 Task: Add Irwin Naturals Maca Root W/ Ashwagandha to the cart.
Action: Mouse moved to (228, 104)
Screenshot: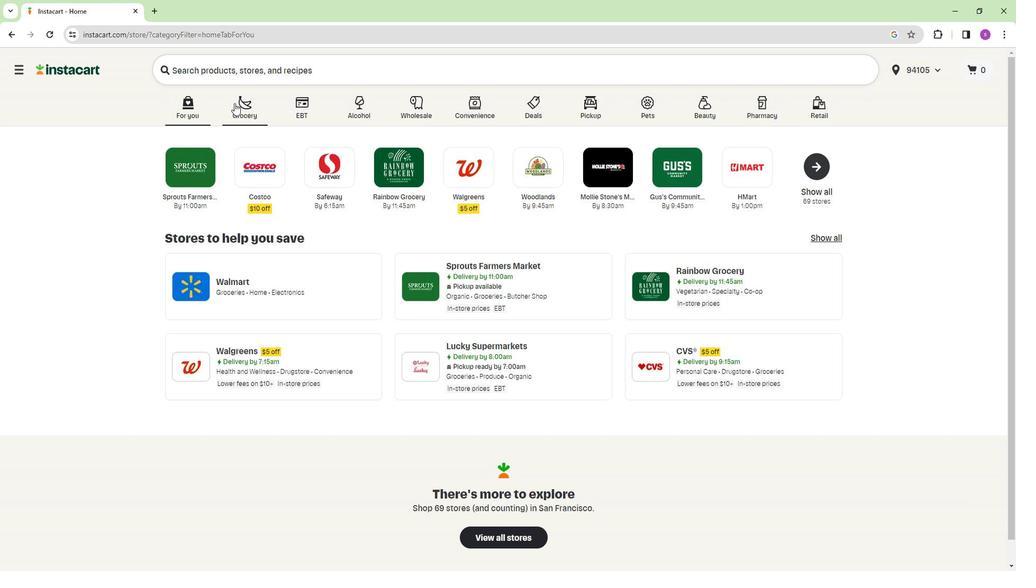 
Action: Mouse pressed left at (228, 104)
Screenshot: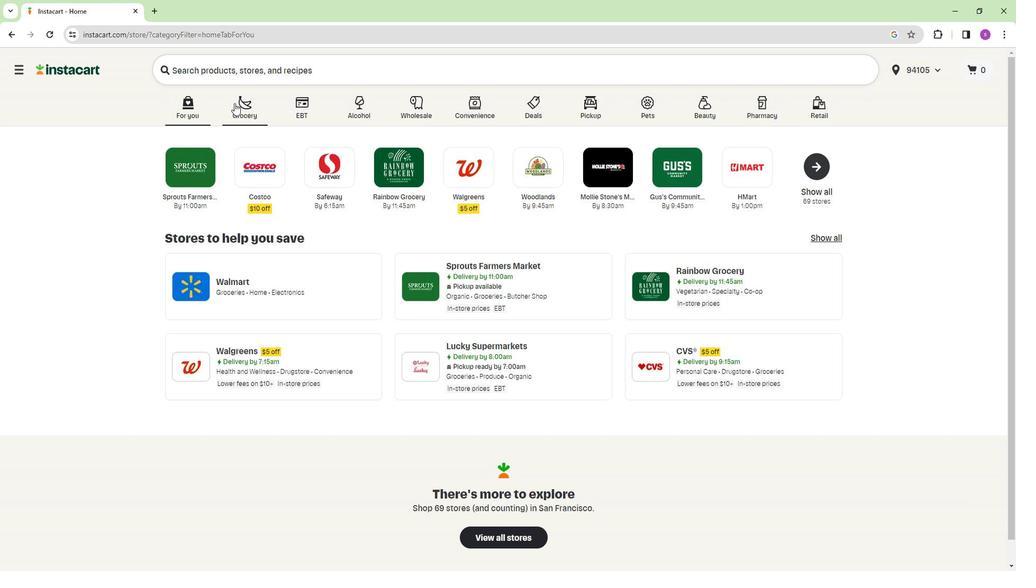 
Action: Mouse moved to (650, 175)
Screenshot: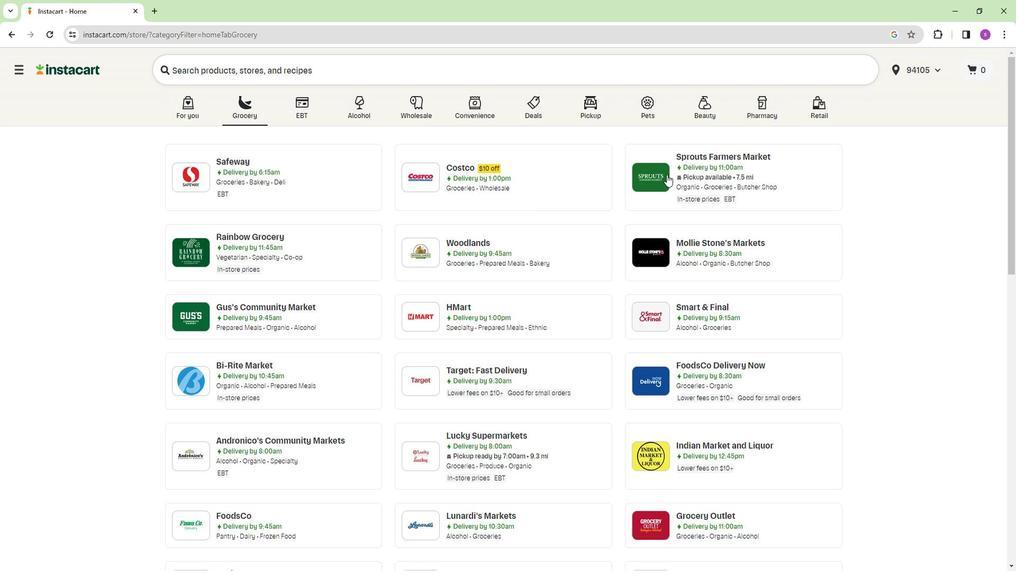 
Action: Mouse pressed left at (650, 175)
Screenshot: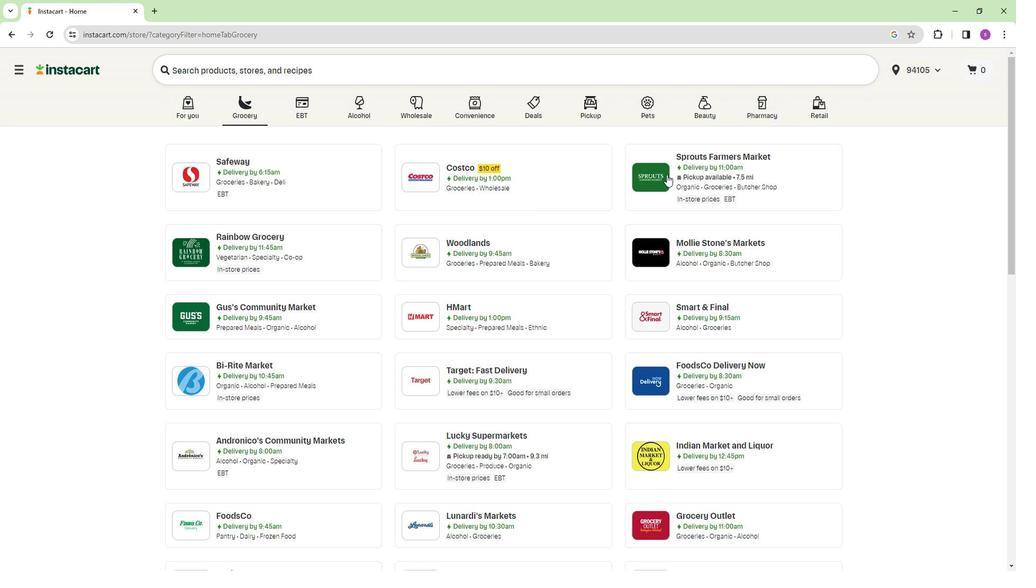 
Action: Mouse moved to (64, 377)
Screenshot: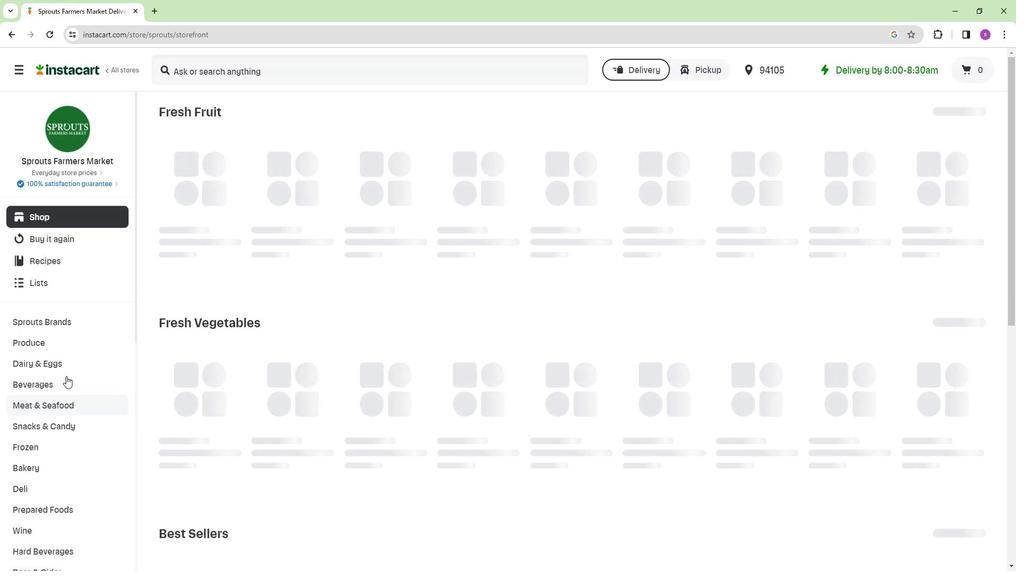 
Action: Mouse scrolled (64, 377) with delta (0, 0)
Screenshot: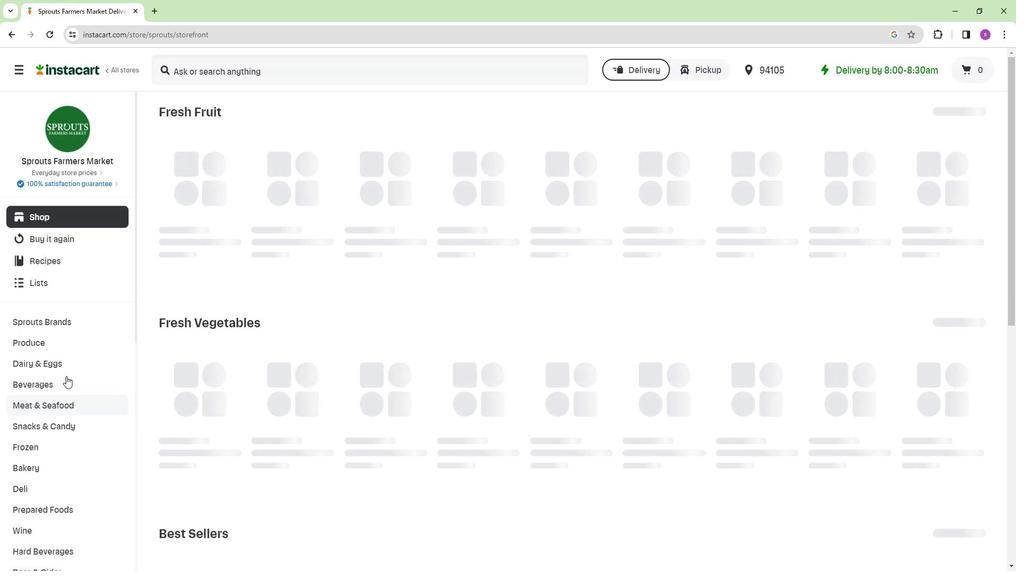 
Action: Mouse moved to (64, 377)
Screenshot: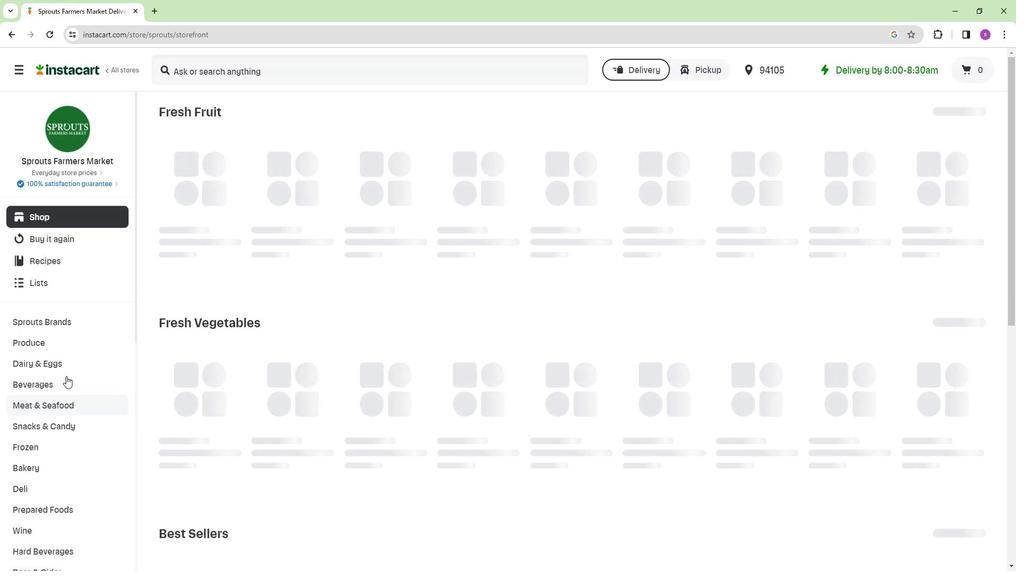 
Action: Mouse scrolled (64, 376) with delta (0, 0)
Screenshot: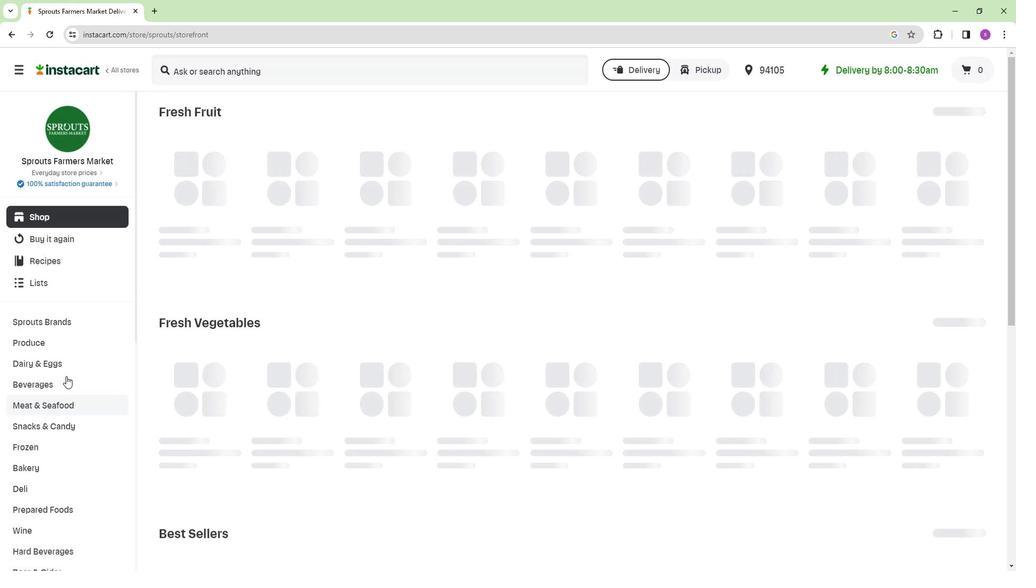 
Action: Mouse moved to (64, 377)
Screenshot: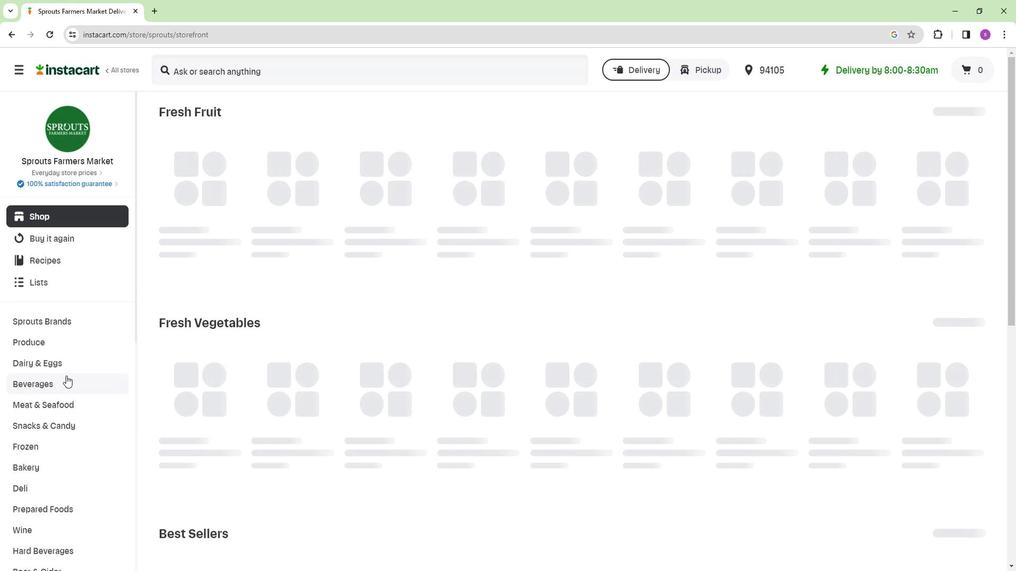 
Action: Mouse scrolled (64, 376) with delta (0, 0)
Screenshot: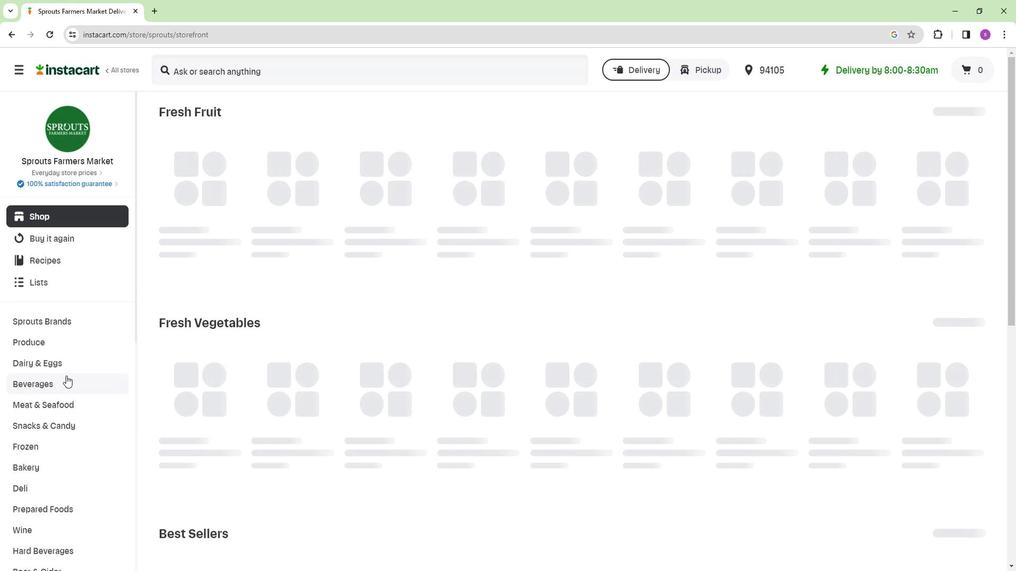 
Action: Mouse moved to (65, 375)
Screenshot: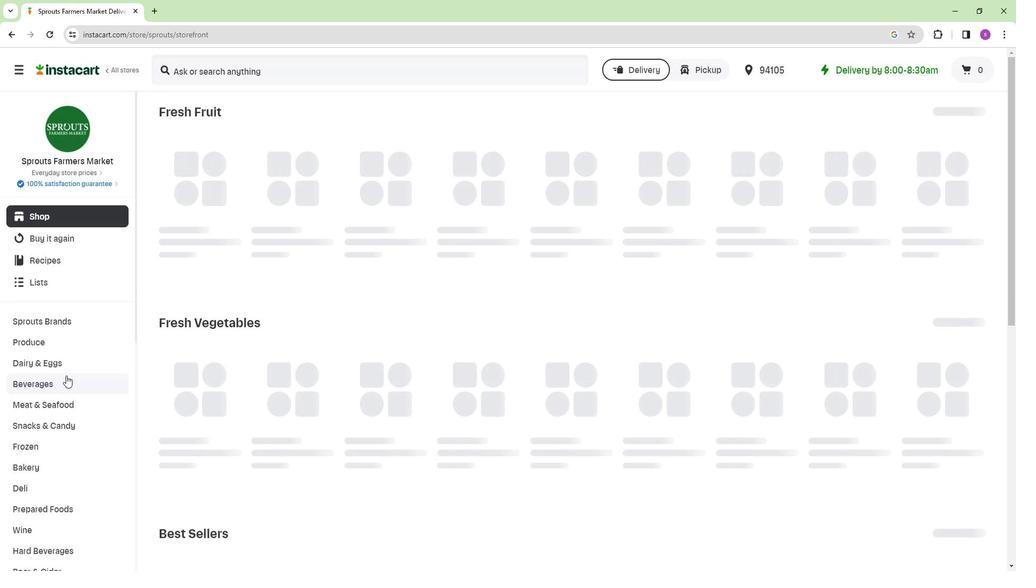 
Action: Mouse scrolled (65, 374) with delta (0, 0)
Screenshot: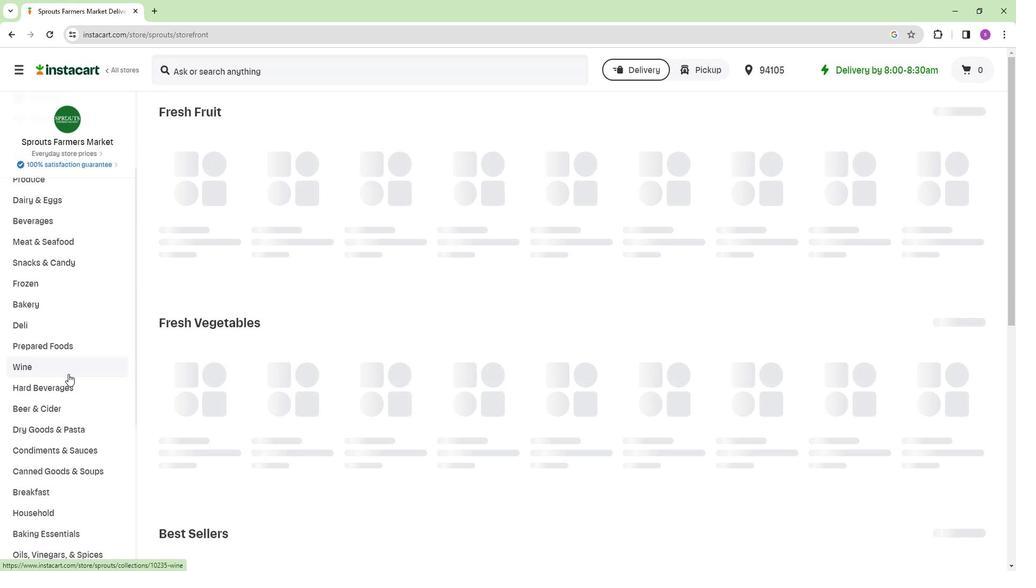 
Action: Mouse scrolled (65, 374) with delta (0, 0)
Screenshot: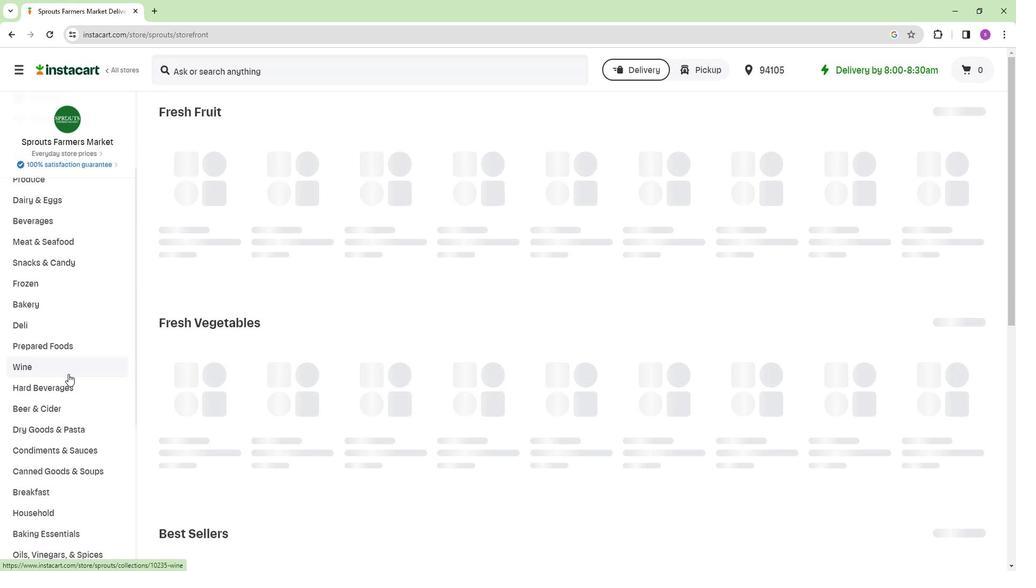 
Action: Mouse moved to (45, 464)
Screenshot: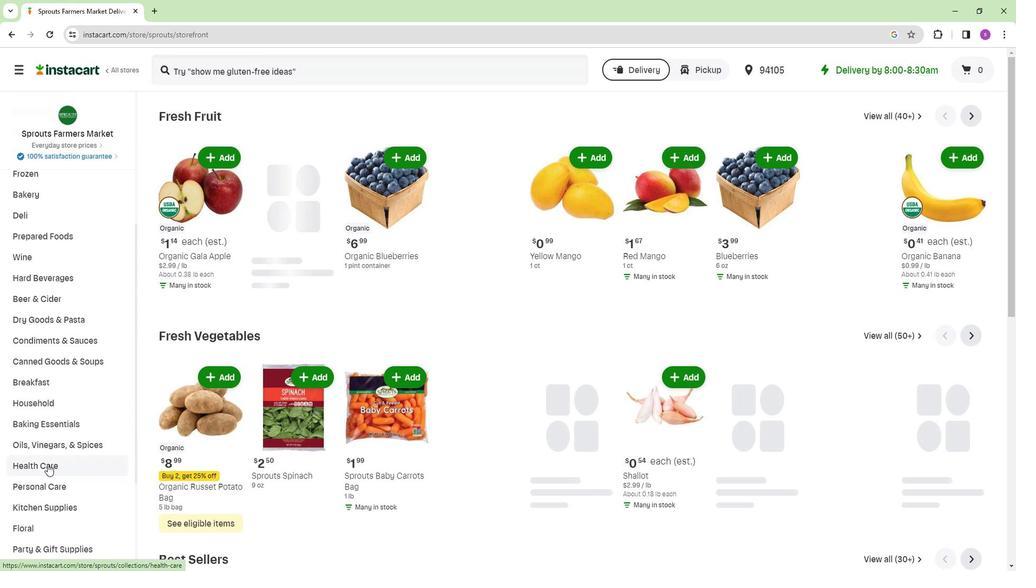 
Action: Mouse pressed left at (45, 464)
Screenshot: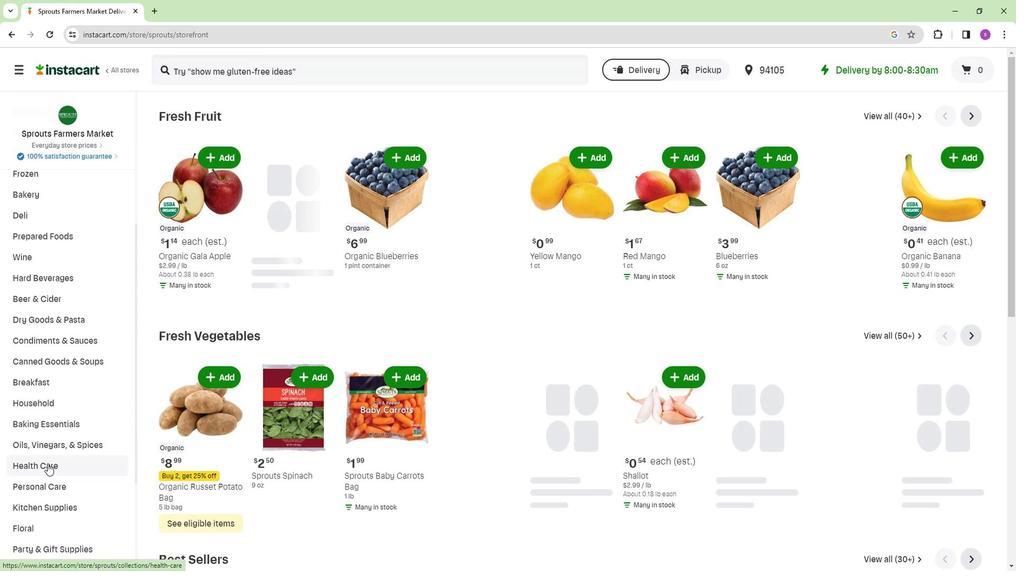 
Action: Mouse moved to (357, 142)
Screenshot: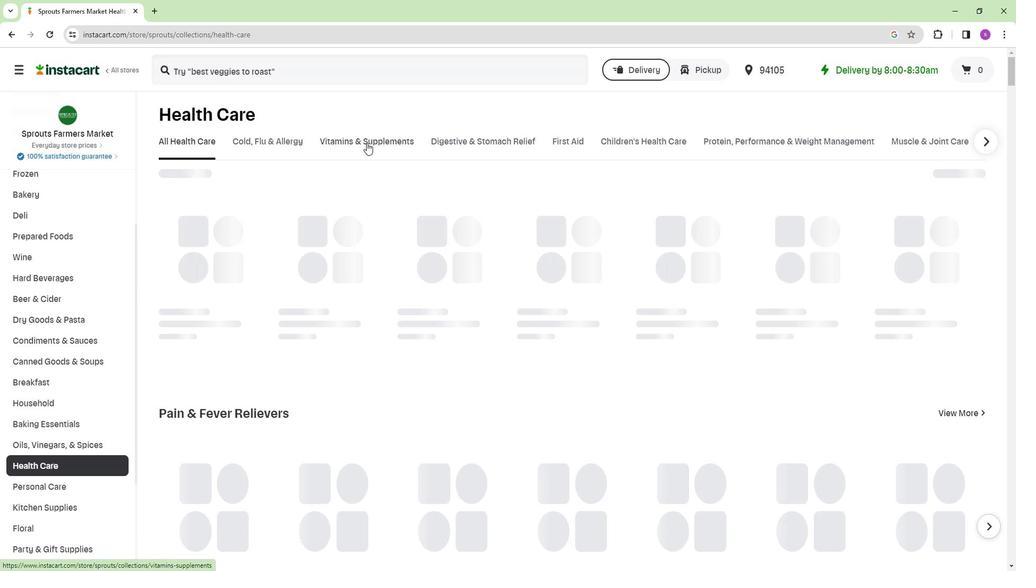 
Action: Mouse pressed left at (357, 142)
Screenshot: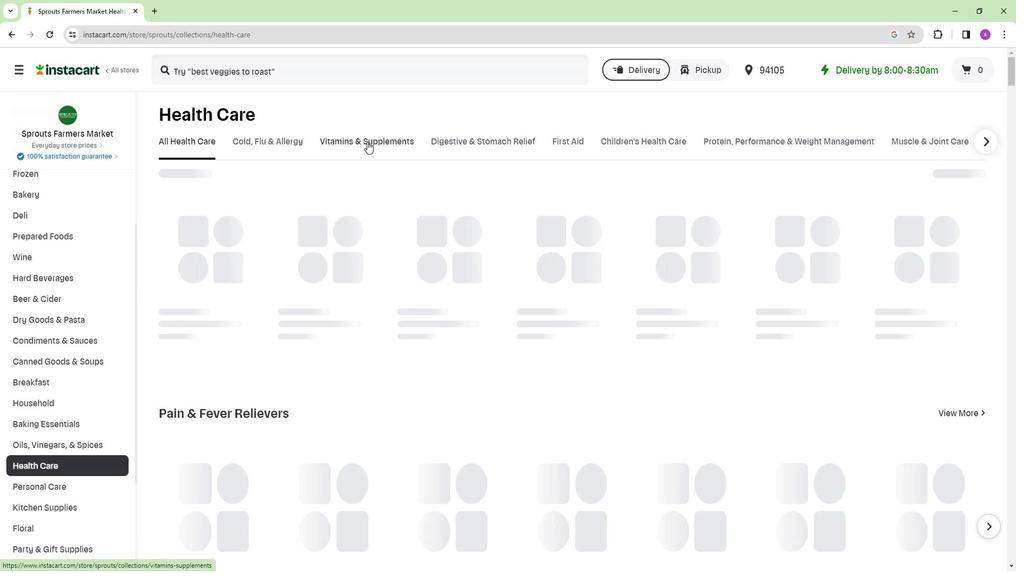 
Action: Mouse moved to (341, 189)
Screenshot: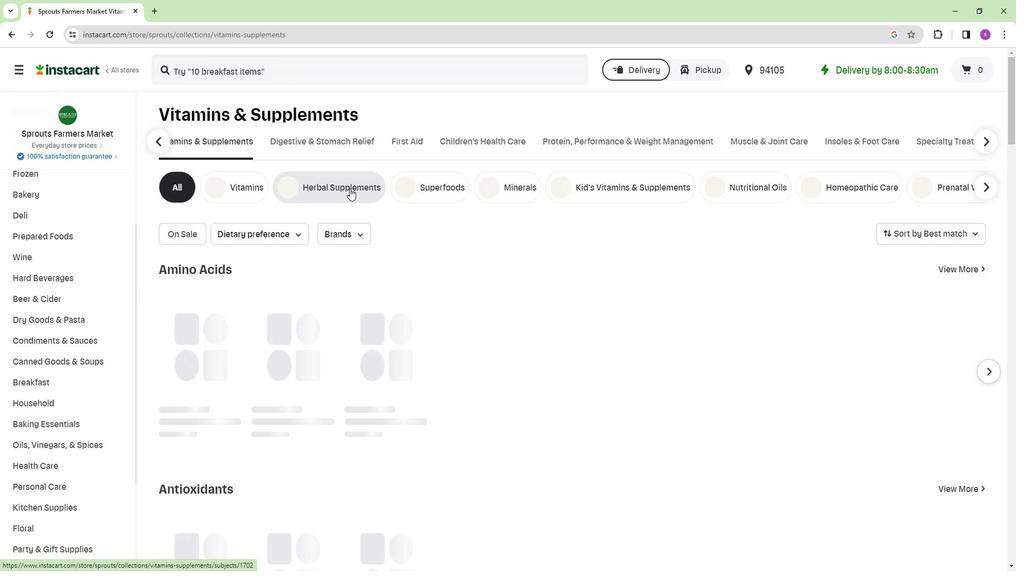 
Action: Mouse pressed left at (341, 189)
Screenshot: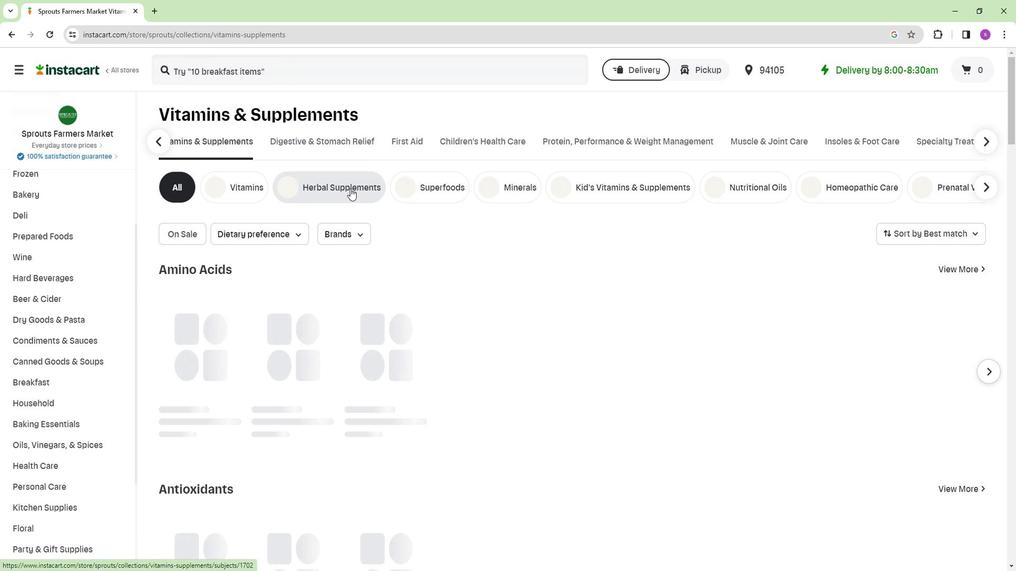 
Action: Mouse moved to (292, 76)
Screenshot: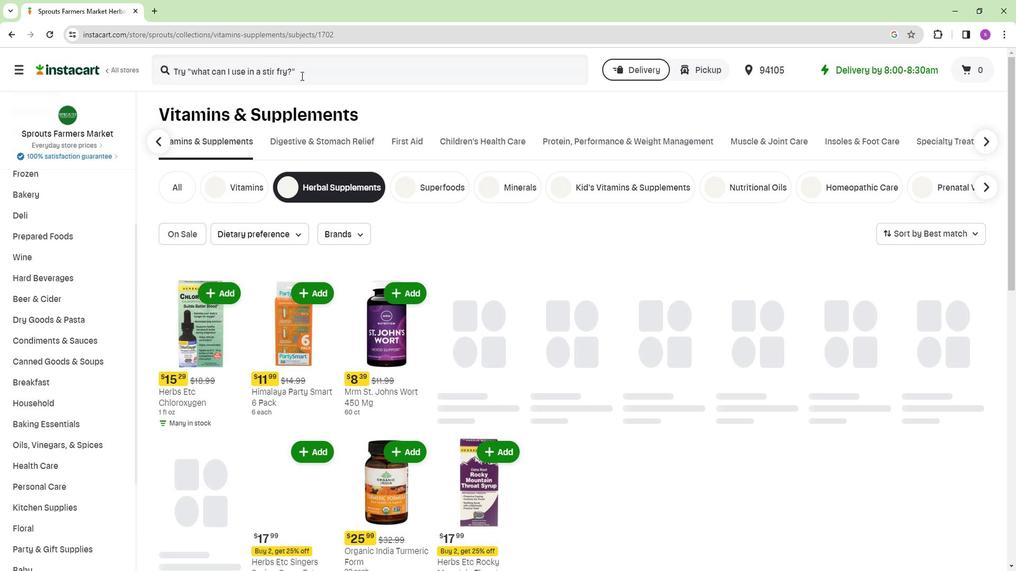 
Action: Mouse pressed left at (292, 76)
Screenshot: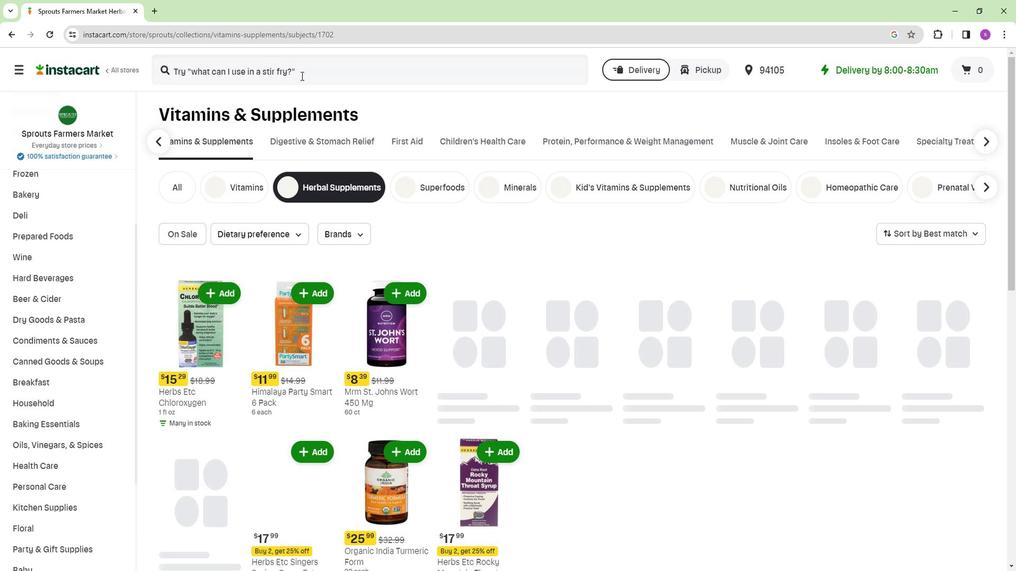 
Action: Key pressed <Key.shift>Irwin<Key.space><Key.shift>Naturals<Key.space><Key.shift>Maca<Key.space><Key.shift>Root<Key.space><Key.shift><Key.shift>W/<Key.shift>Ashwagandha<Key.enter>
Screenshot: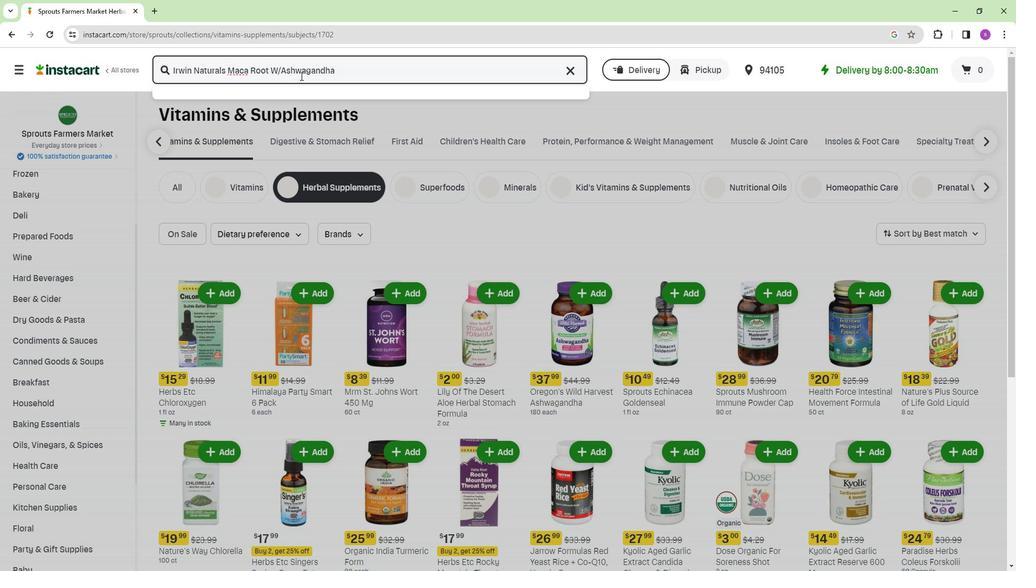 
Action: Mouse moved to (313, 241)
Screenshot: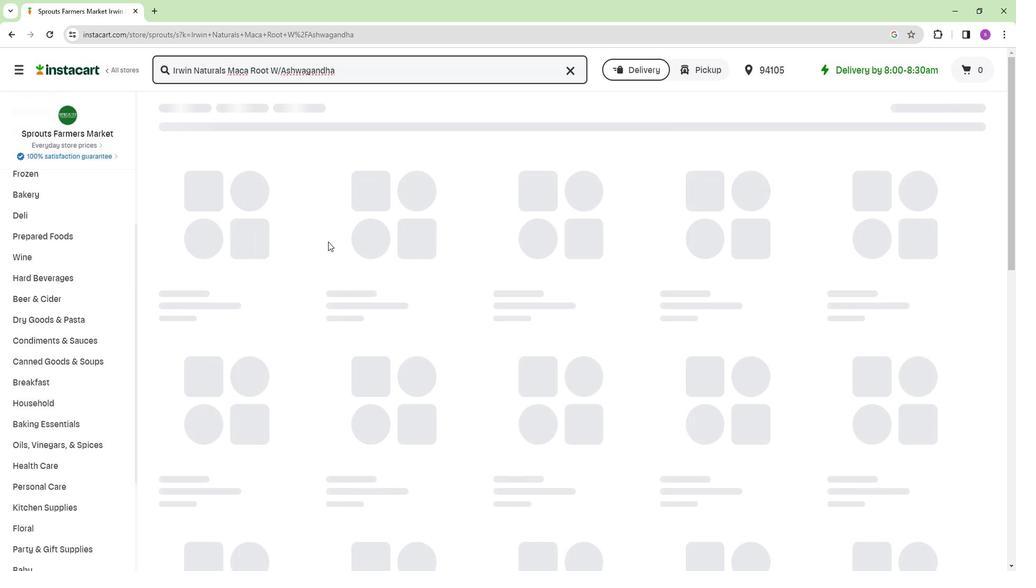 
Action: Mouse scrolled (313, 240) with delta (0, 0)
Screenshot: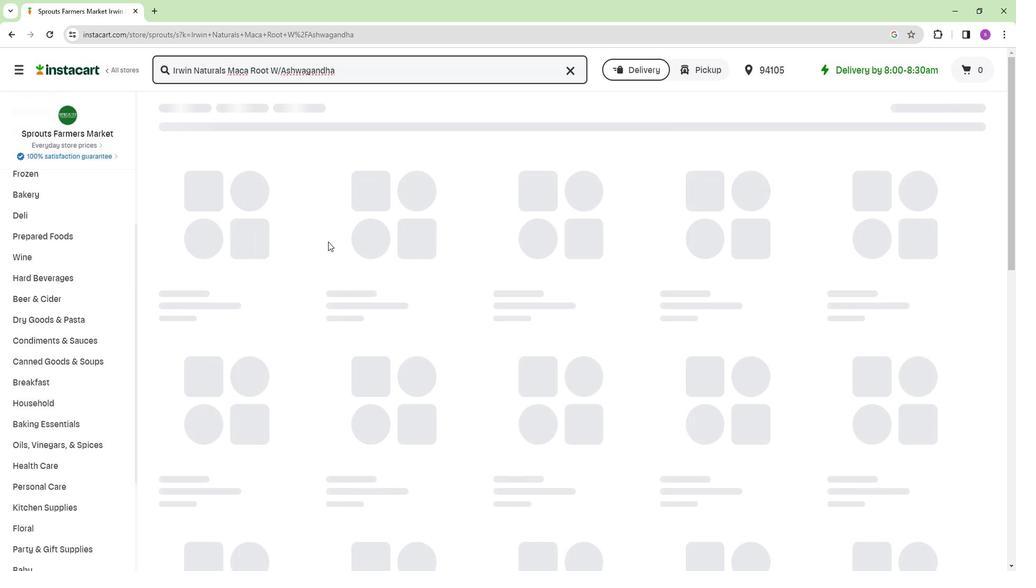 
Action: Mouse moved to (311, 236)
Screenshot: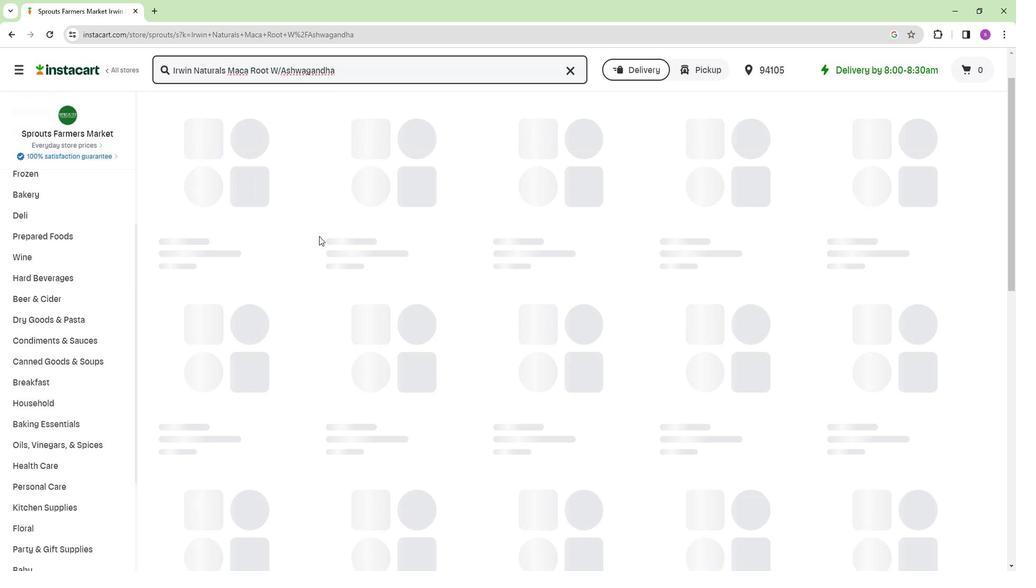 
Action: Mouse scrolled (311, 237) with delta (0, 0)
Screenshot: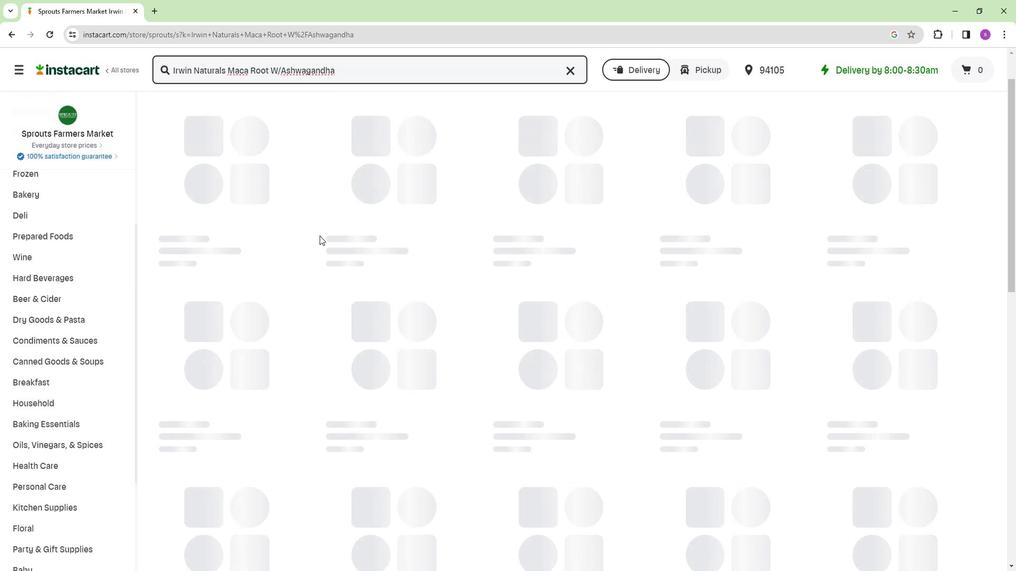 
Action: Mouse moved to (311, 236)
Screenshot: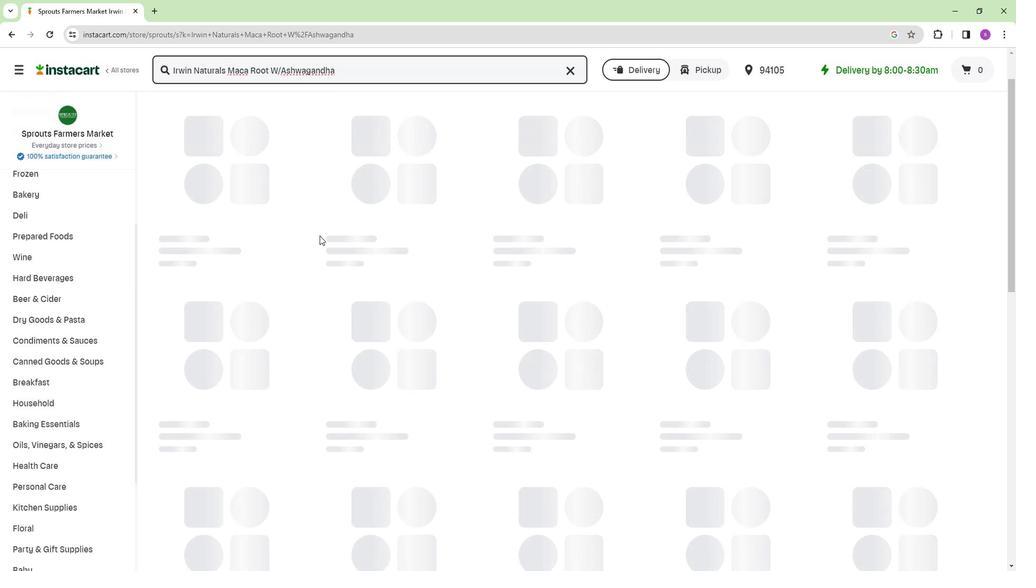 
Action: Mouse scrolled (311, 237) with delta (0, 0)
Screenshot: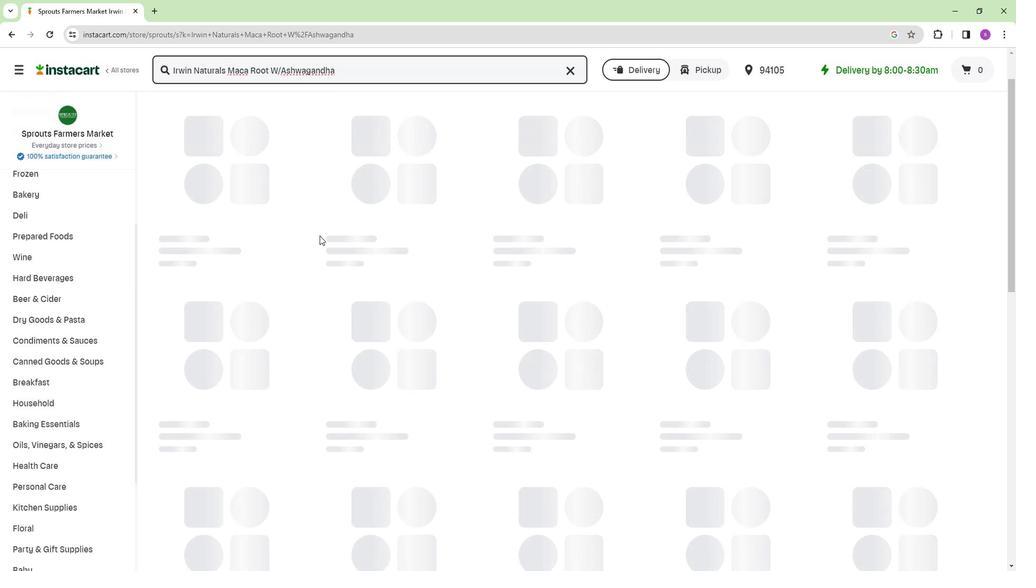 
Action: Mouse scrolled (311, 237) with delta (0, 0)
Screenshot: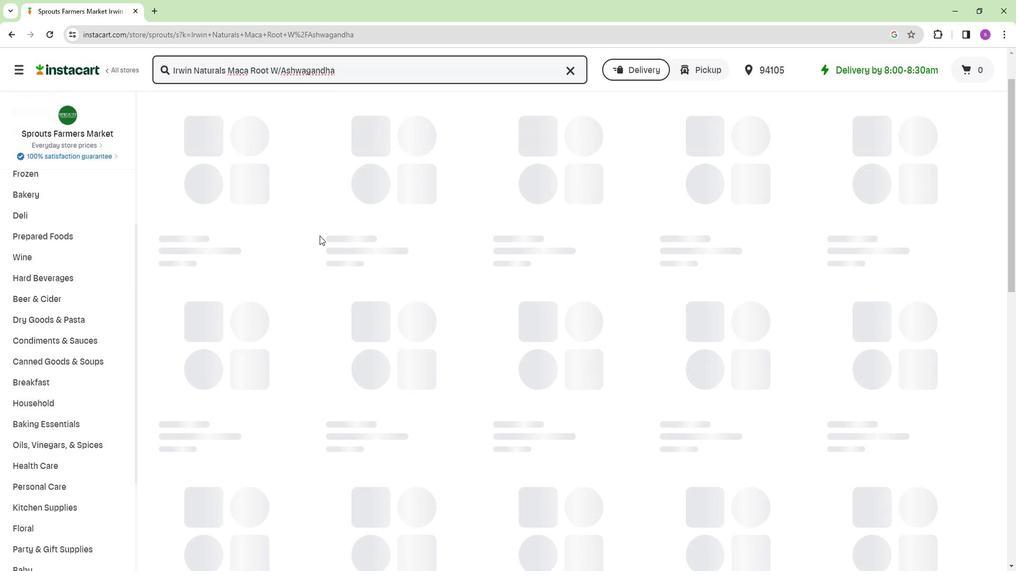
Action: Mouse moved to (280, 198)
Screenshot: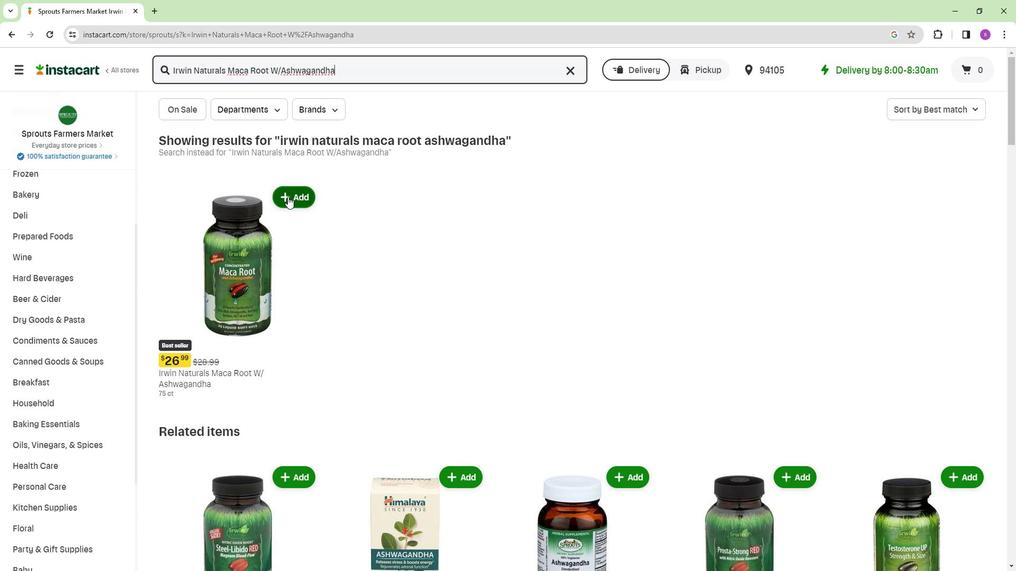 
Action: Mouse pressed left at (280, 198)
Screenshot: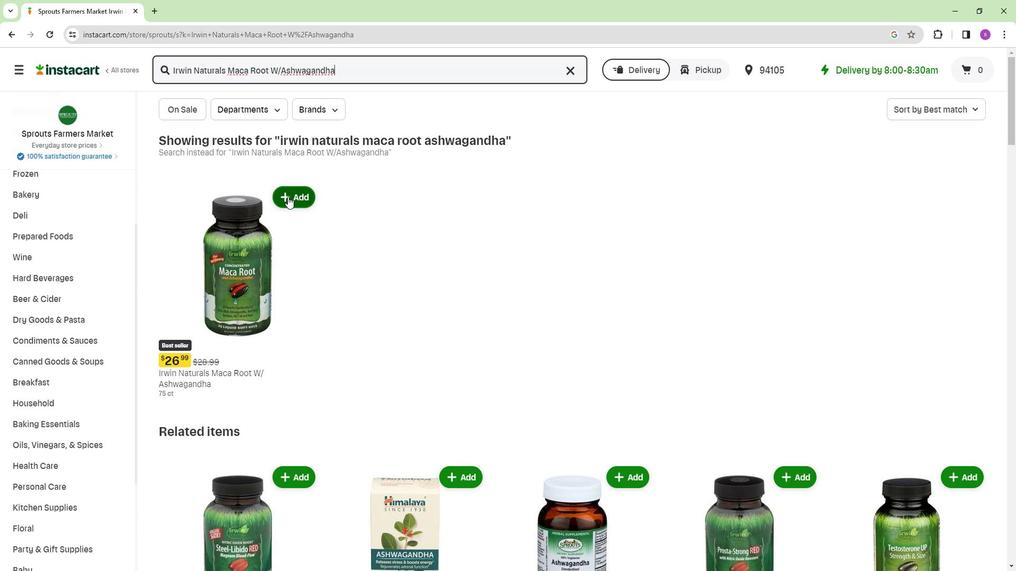 
Action: Mouse moved to (377, 213)
Screenshot: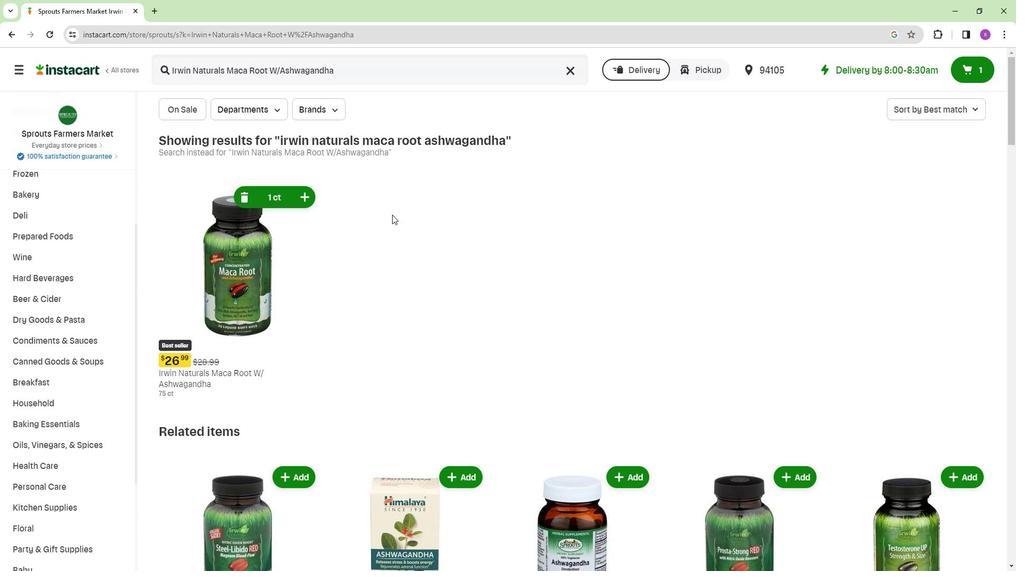 
